 Task: Move the task Develop a new online platform for job postings and applications to the section Done in the project AgileRescue and filter the tasks in the project by Due this week
Action: Mouse moved to (83, 303)
Screenshot: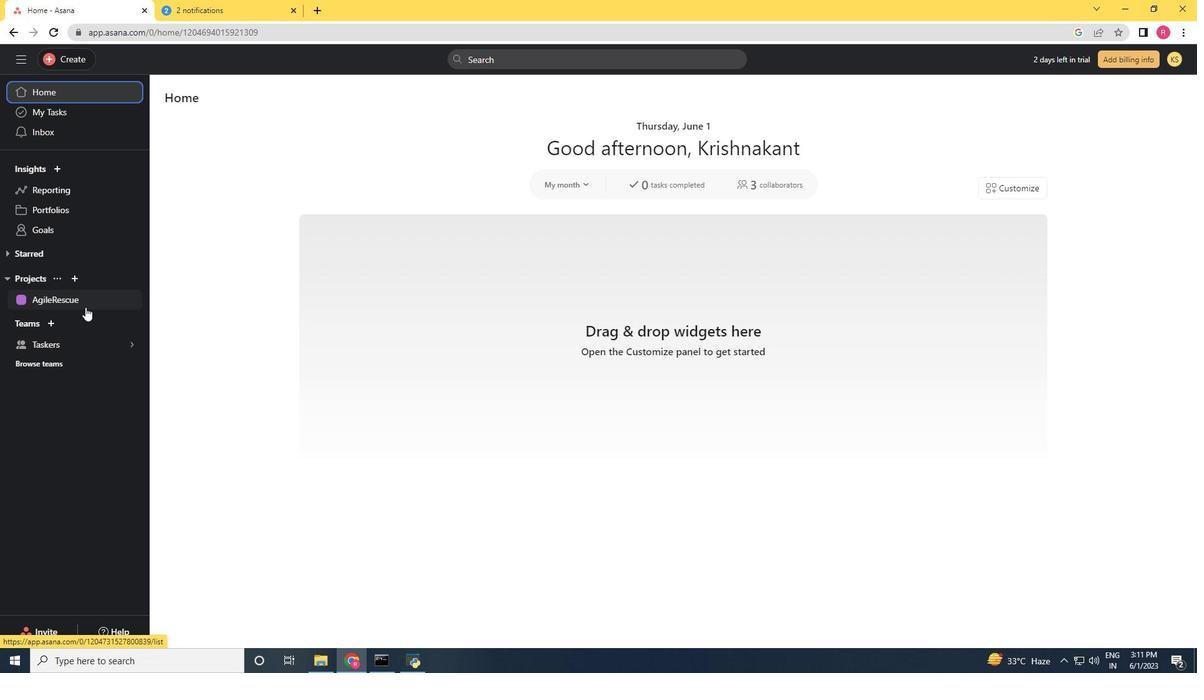 
Action: Mouse pressed left at (83, 303)
Screenshot: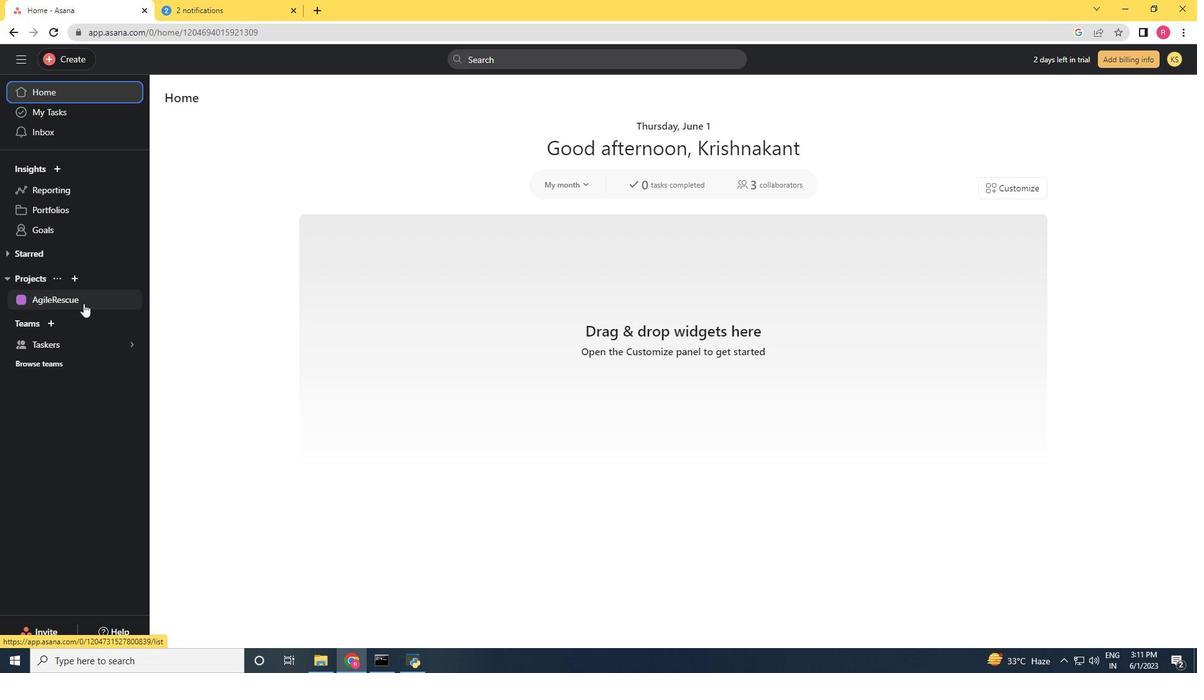 
Action: Mouse moved to (768, 232)
Screenshot: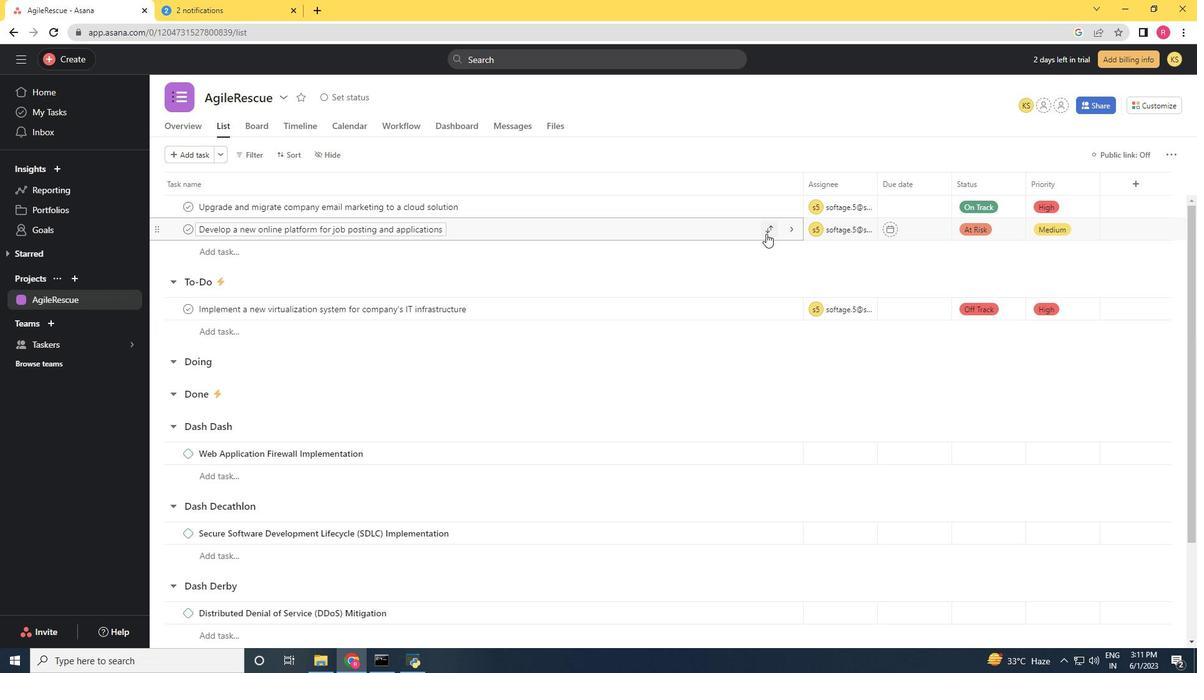 
Action: Mouse pressed left at (768, 232)
Screenshot: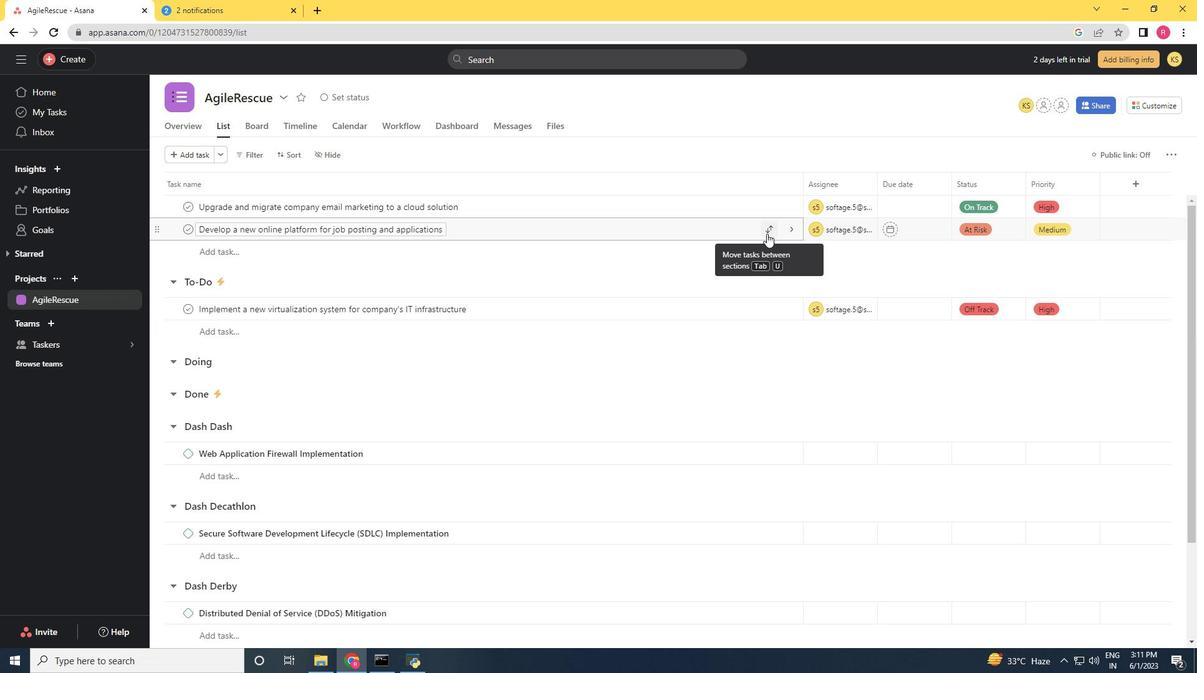 
Action: Mouse moved to (742, 310)
Screenshot: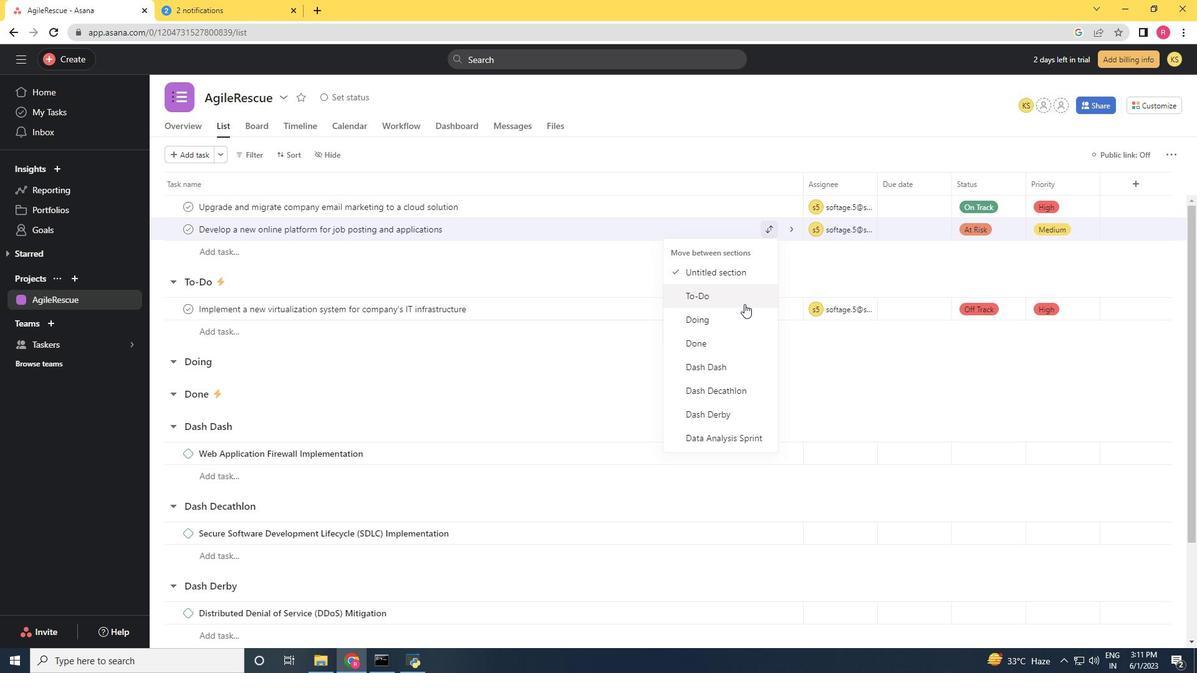 
Action: Mouse scrolled (742, 310) with delta (0, 0)
Screenshot: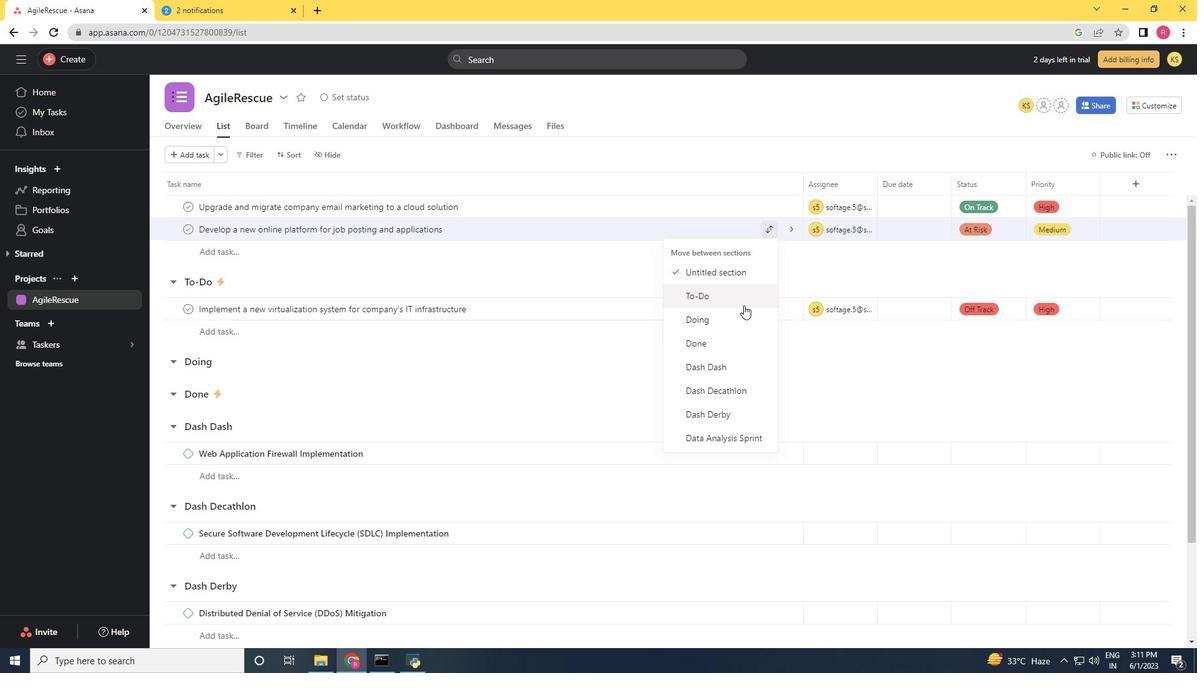 
Action: Mouse moved to (742, 311)
Screenshot: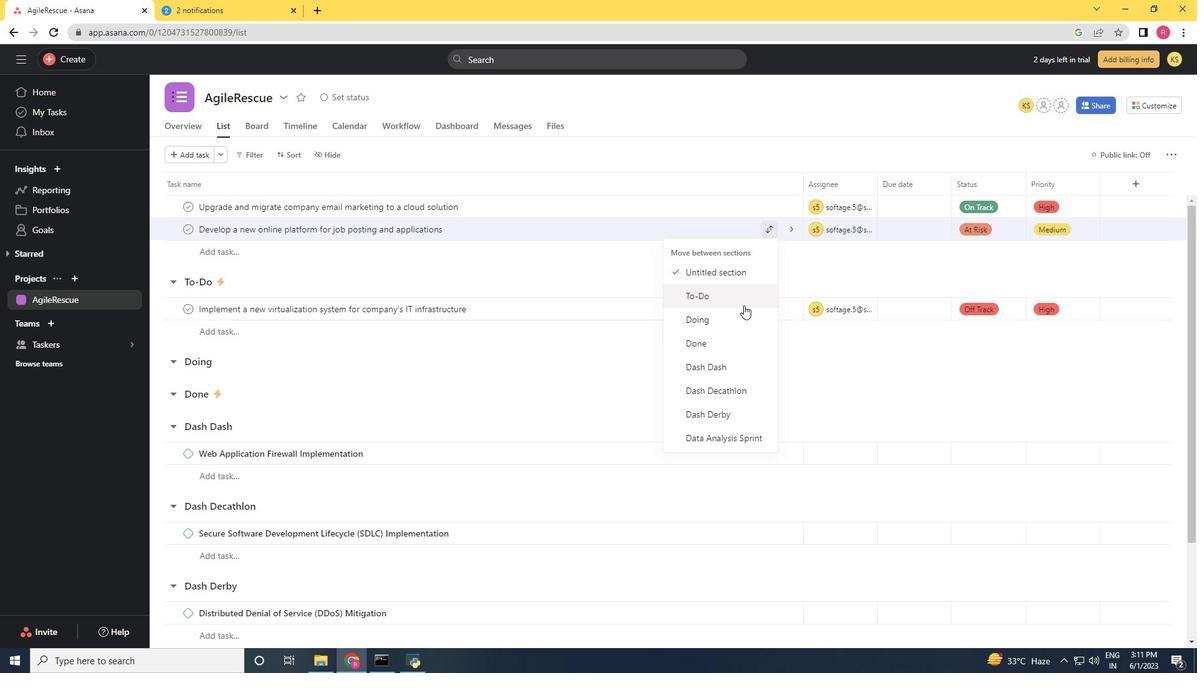 
Action: Mouse scrolled (742, 310) with delta (0, 0)
Screenshot: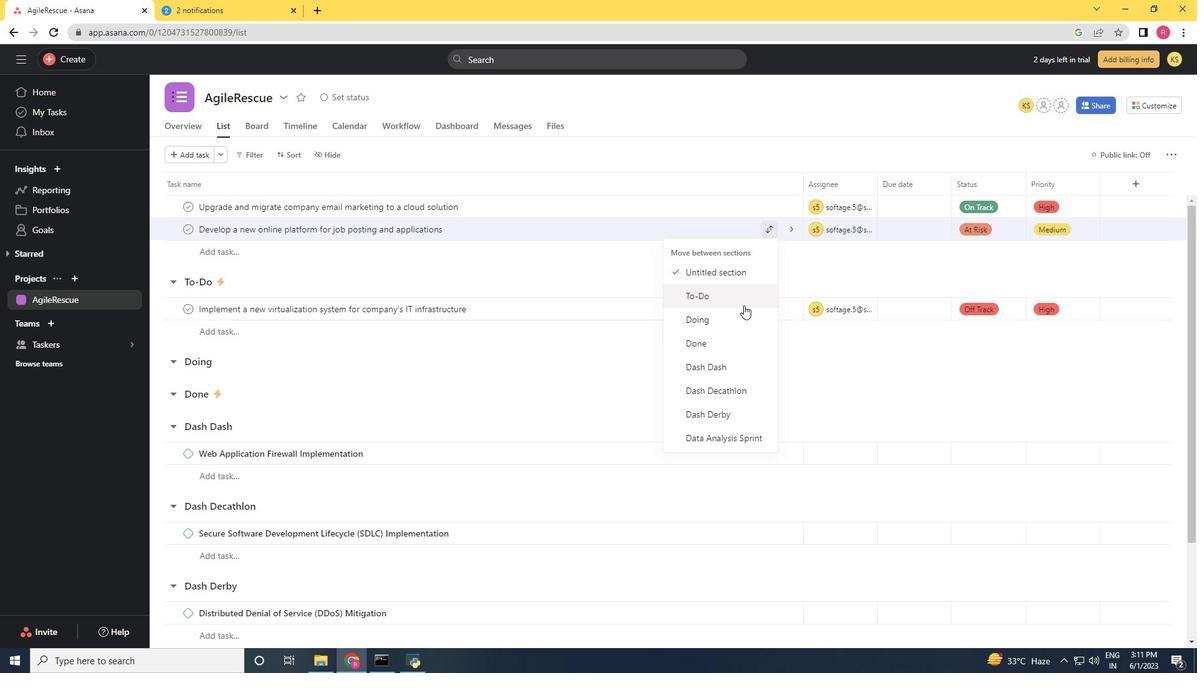 
Action: Mouse moved to (742, 311)
Screenshot: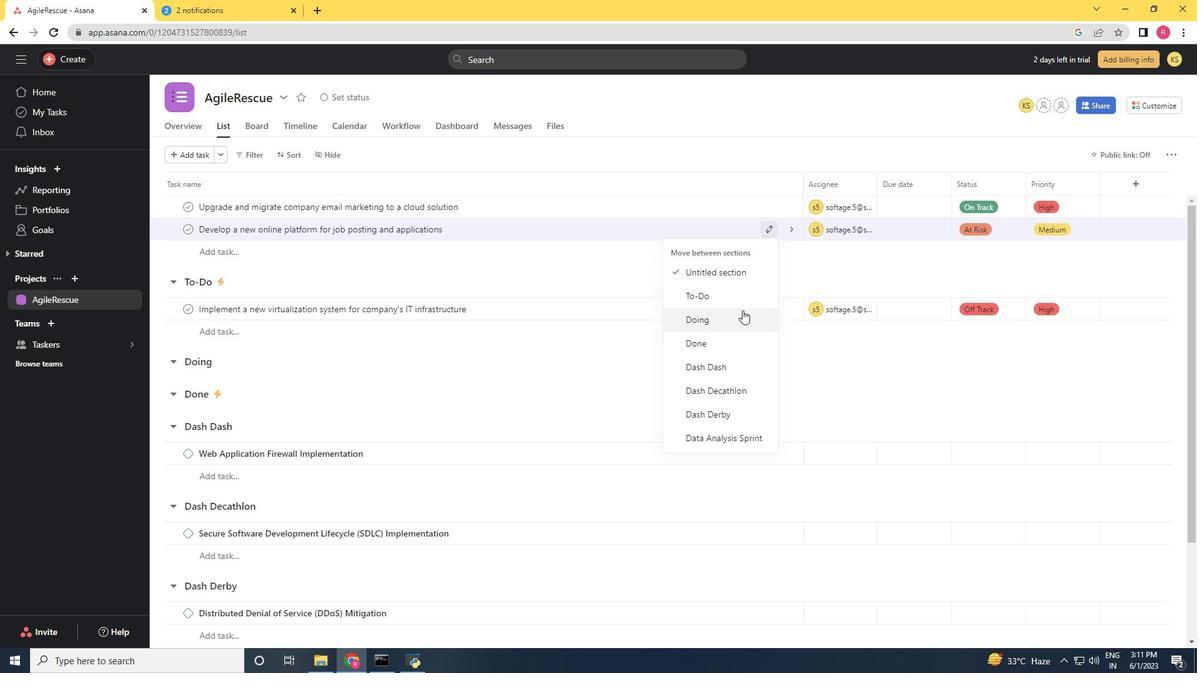 
Action: Mouse scrolled (742, 311) with delta (0, 0)
Screenshot: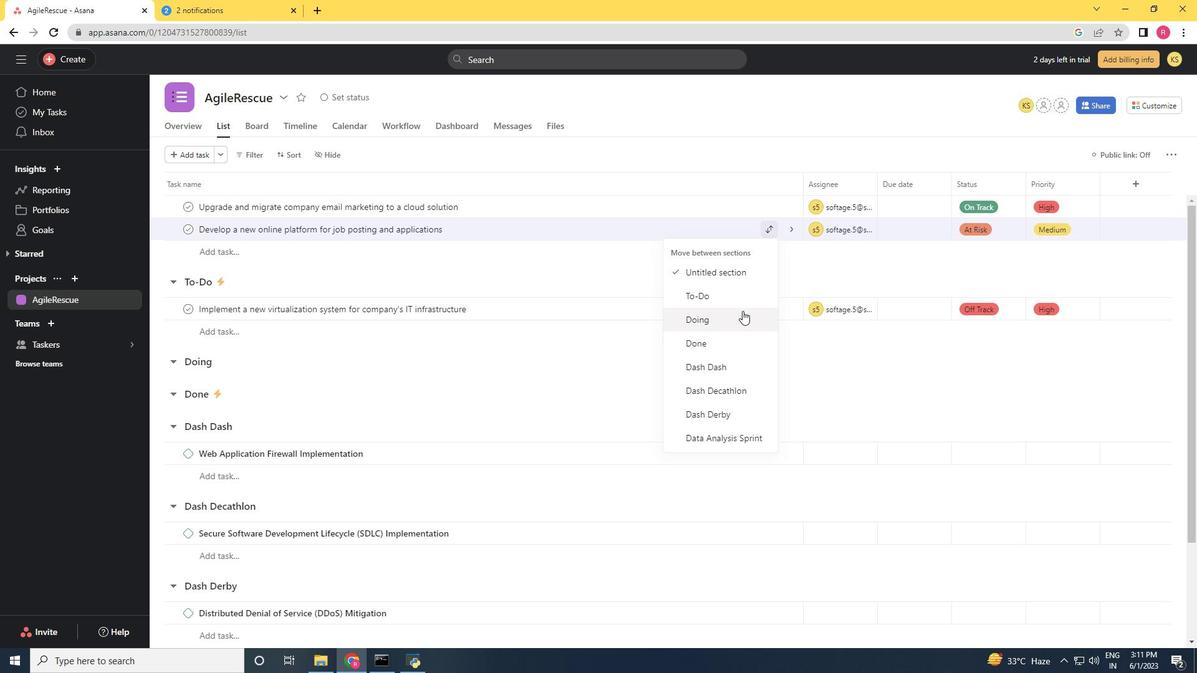 
Action: Mouse moved to (741, 345)
Screenshot: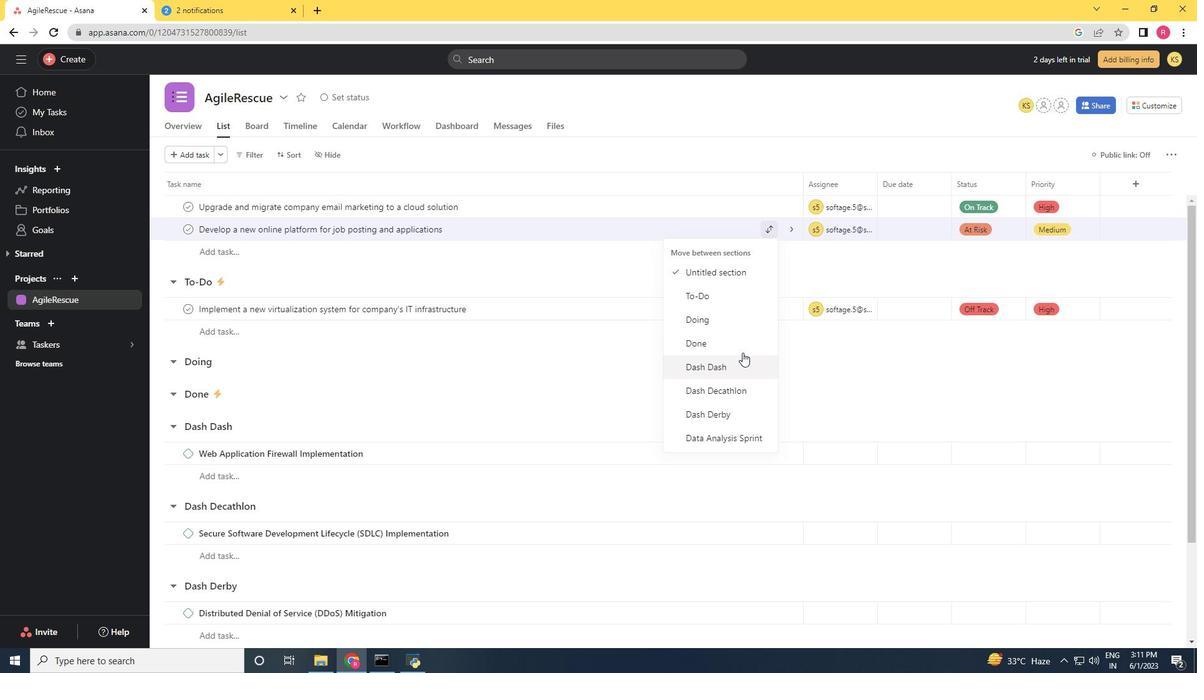 
Action: Mouse pressed left at (741, 345)
Screenshot: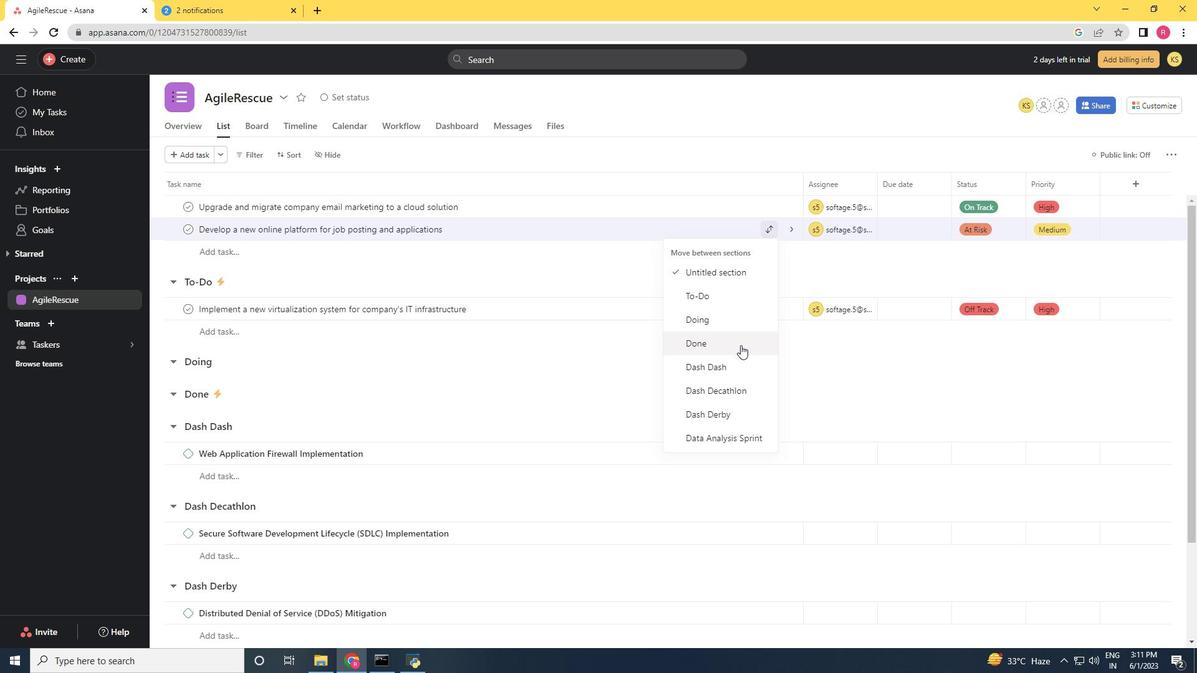 
Action: Mouse moved to (246, 149)
Screenshot: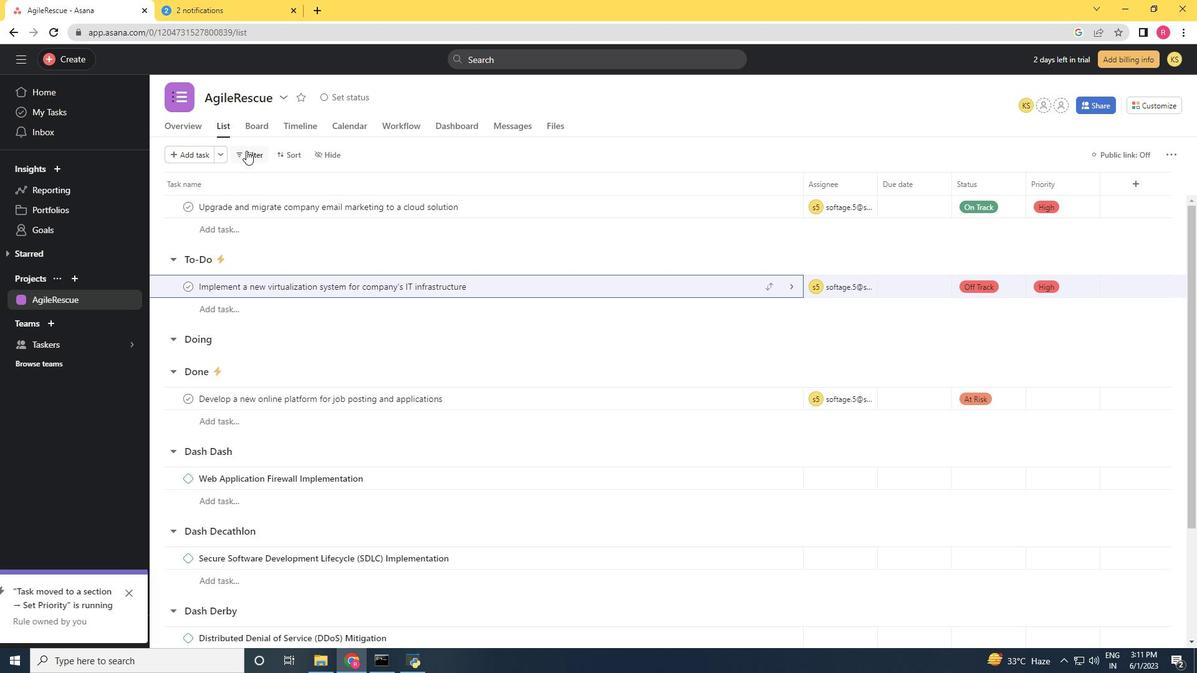 
Action: Mouse pressed left at (246, 149)
Screenshot: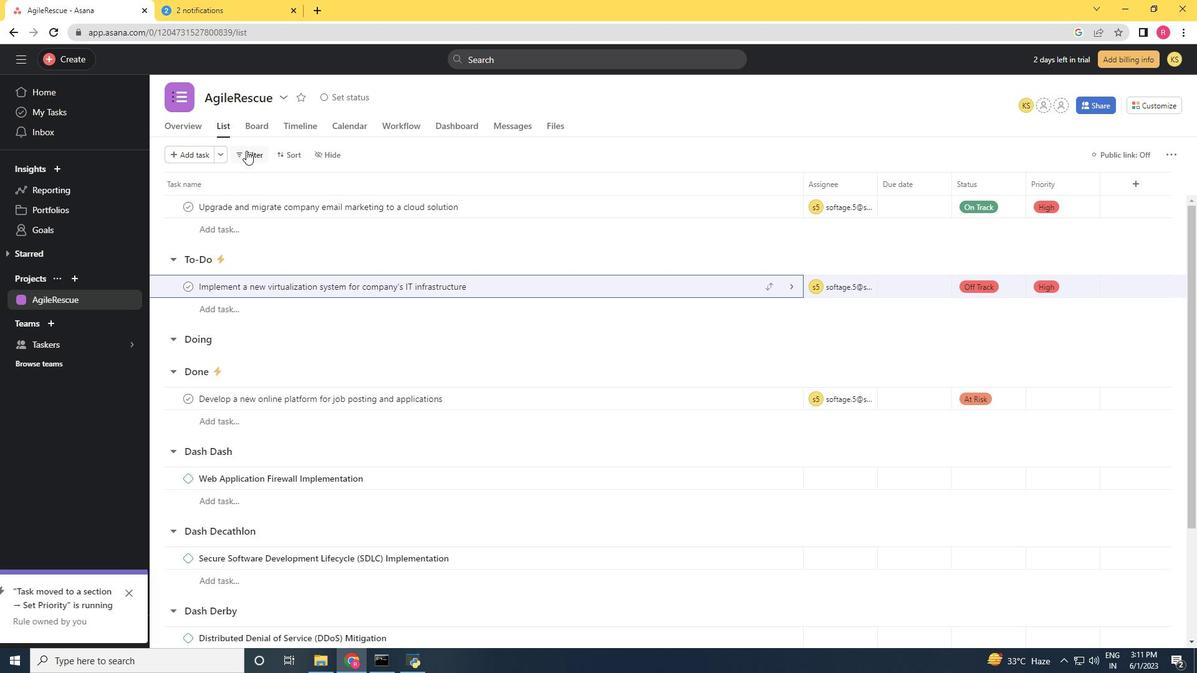 
Action: Mouse moved to (469, 202)
Screenshot: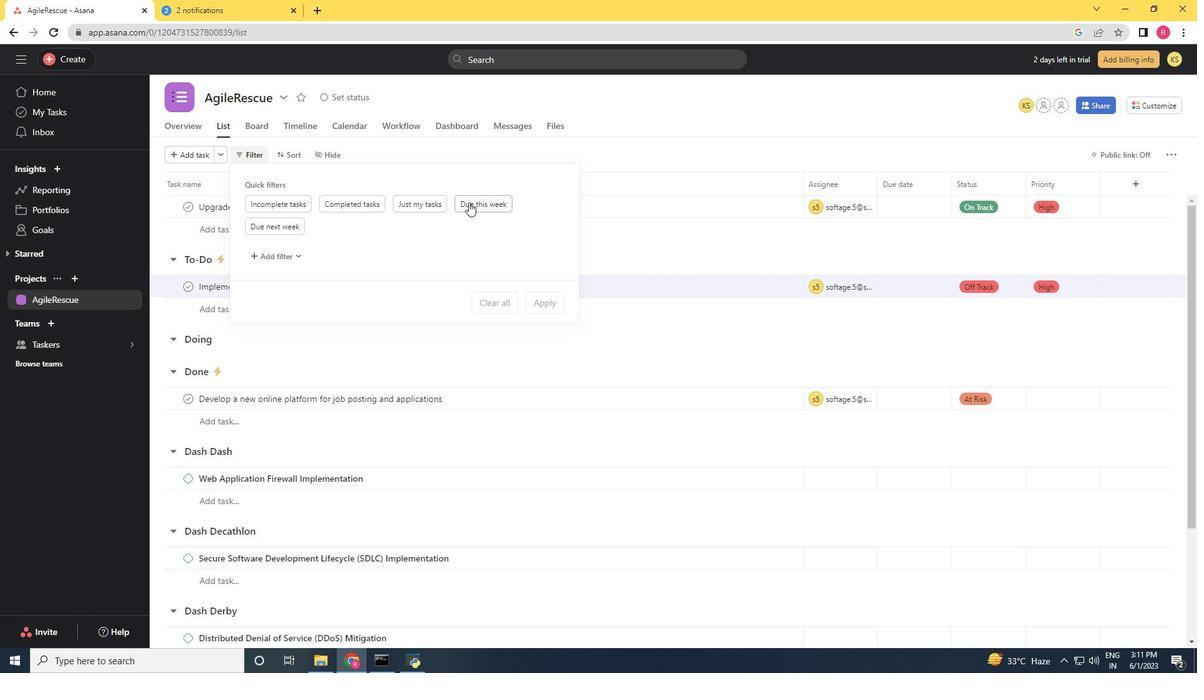 
Action: Mouse pressed left at (469, 202)
Screenshot: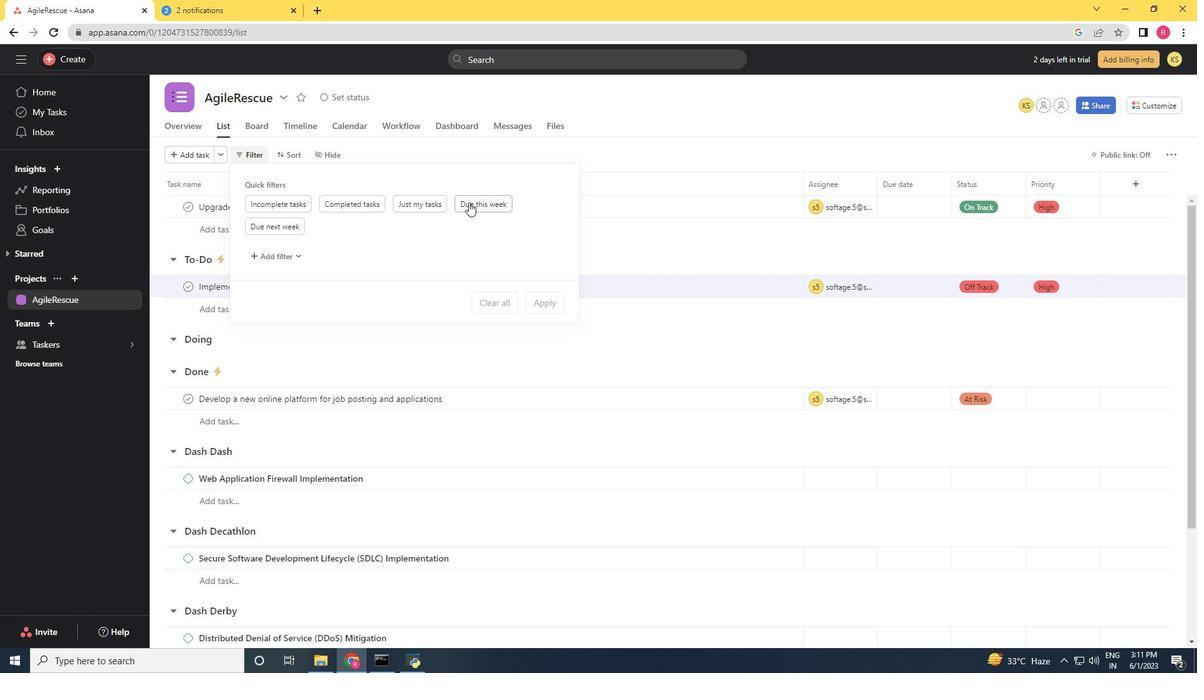 
Action: Mouse moved to (465, 201)
Screenshot: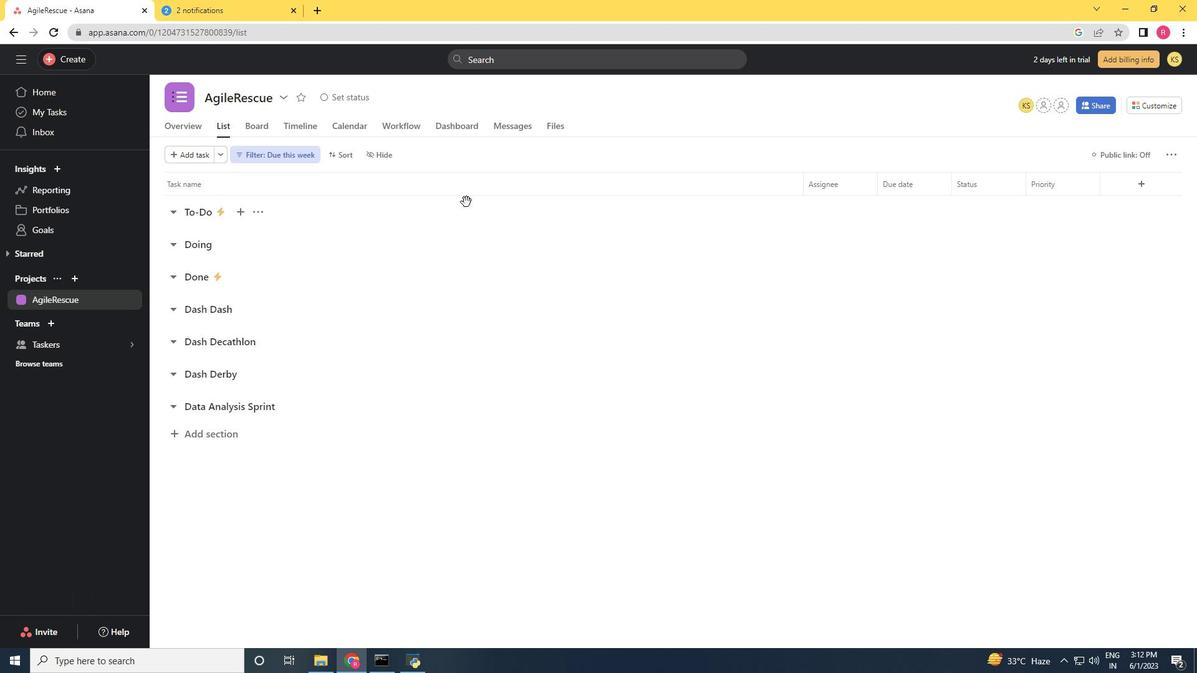 
